 Task: Look for gluten-free products in the category "Non-Alcoholic Beers".
Action: Mouse moved to (831, 304)
Screenshot: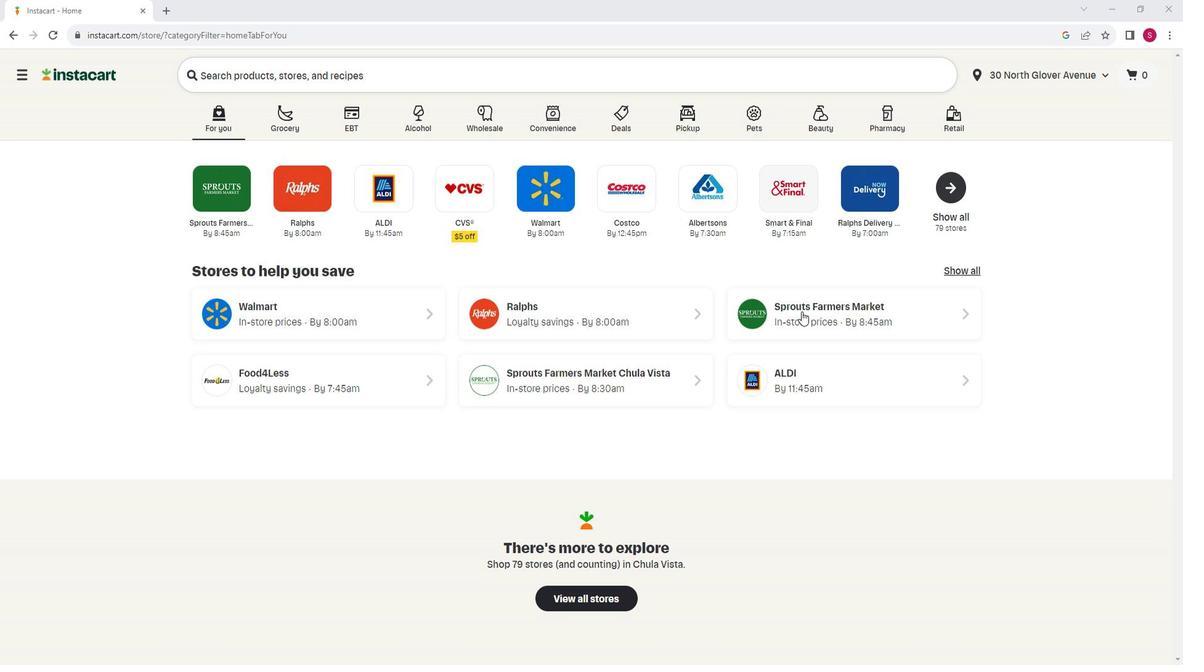 
Action: Mouse pressed left at (831, 304)
Screenshot: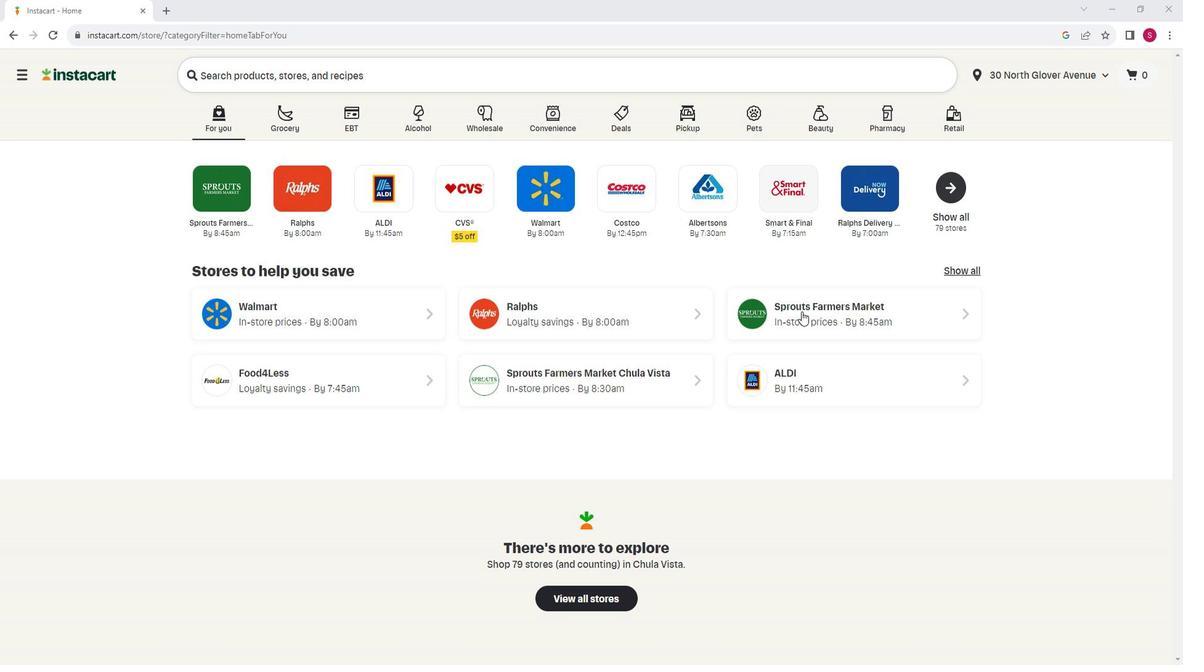 
Action: Mouse moved to (85, 437)
Screenshot: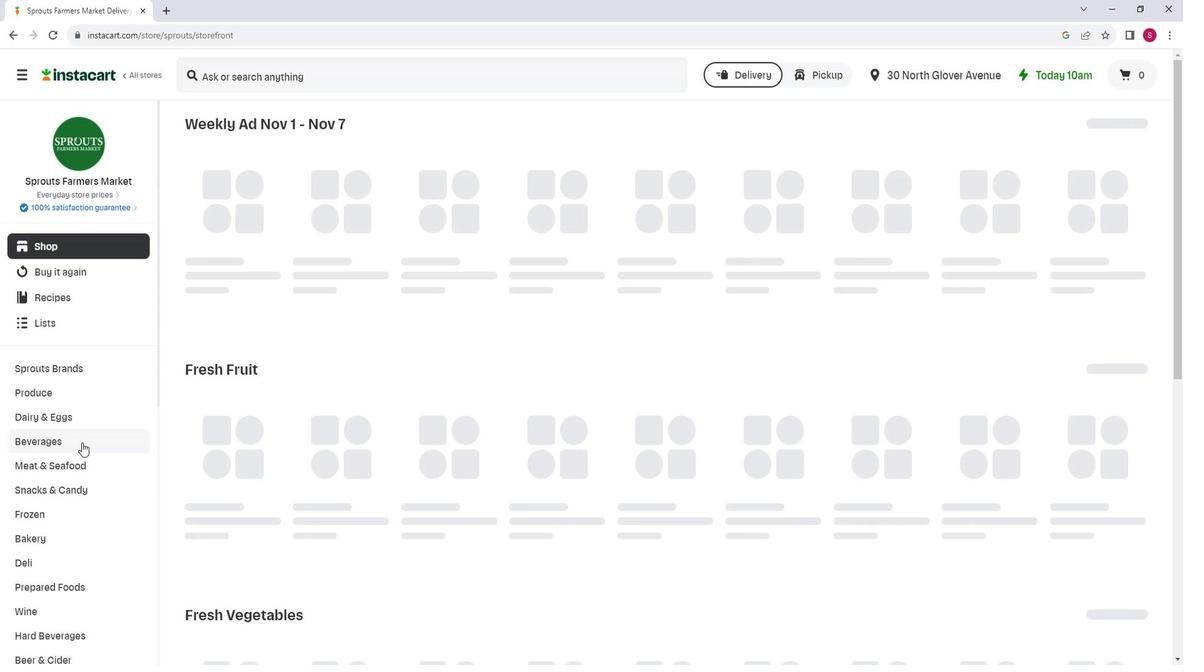 
Action: Mouse scrolled (85, 437) with delta (0, 0)
Screenshot: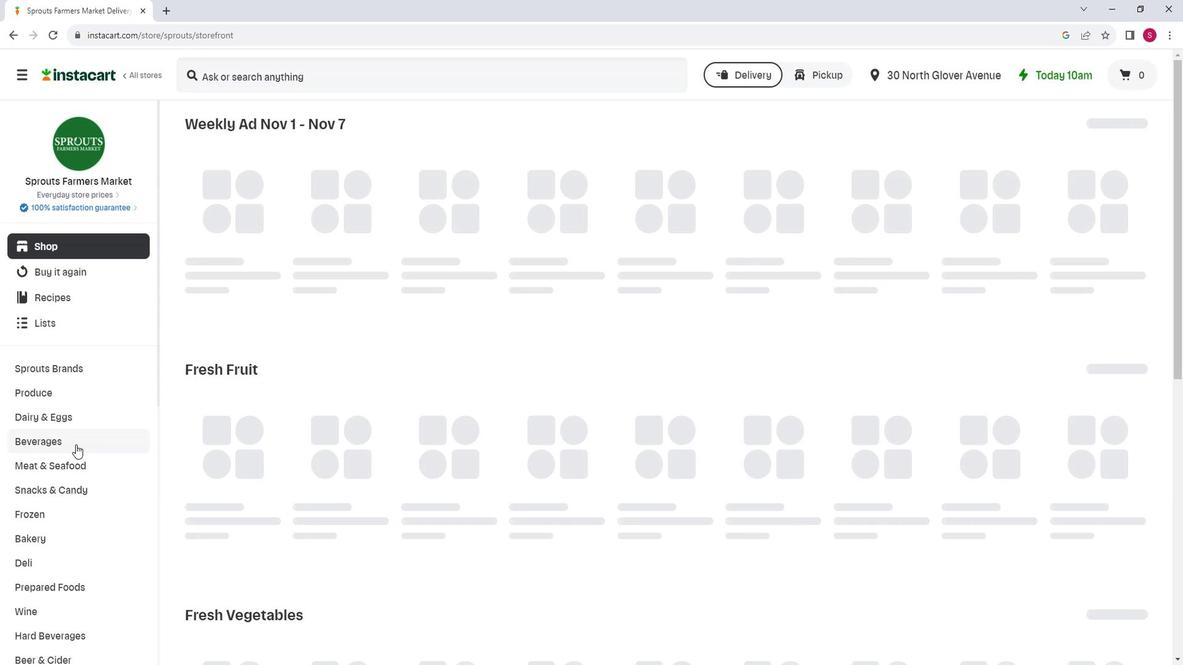 
Action: Mouse scrolled (85, 437) with delta (0, 0)
Screenshot: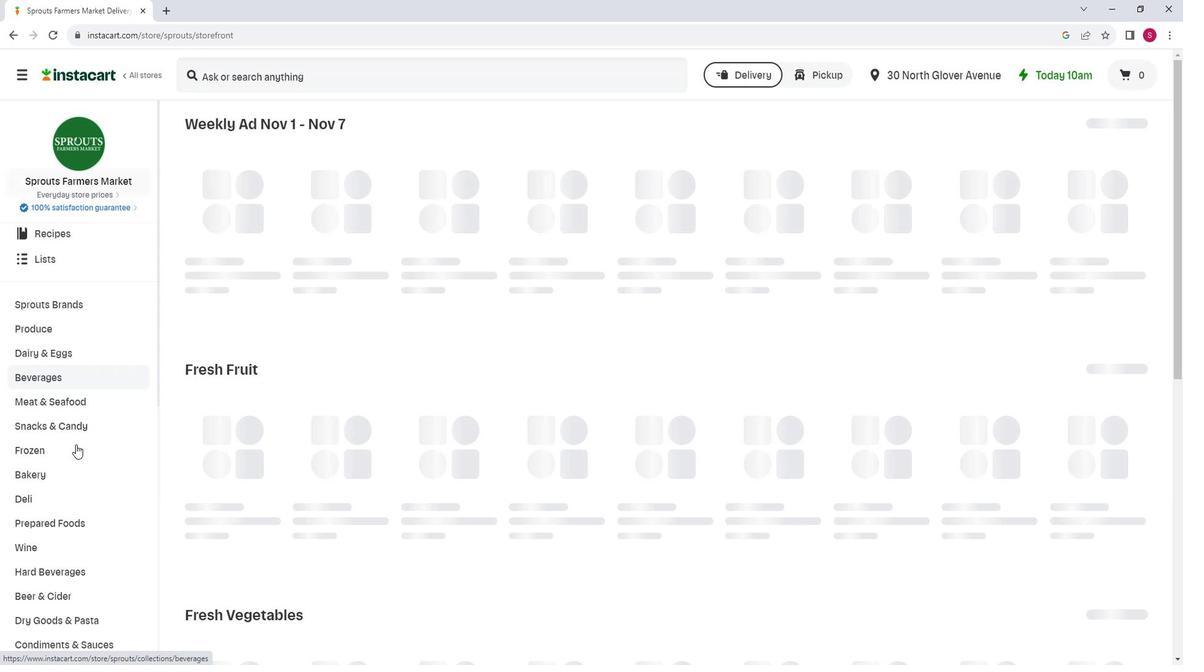 
Action: Mouse moved to (76, 522)
Screenshot: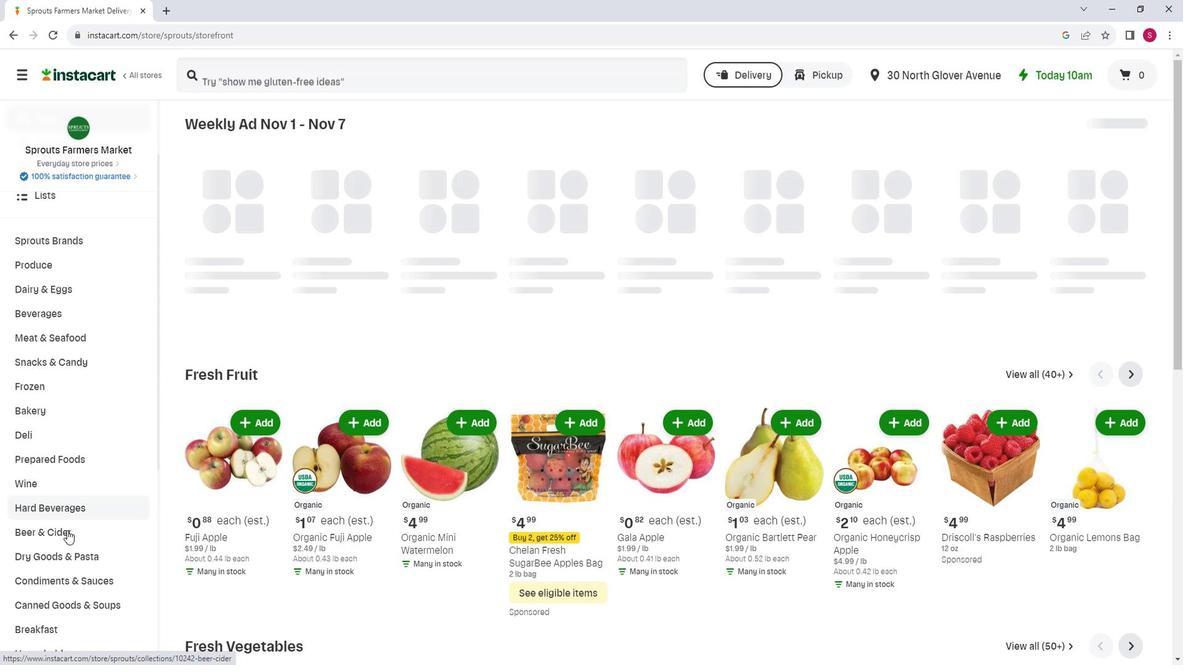 
Action: Mouse pressed left at (76, 522)
Screenshot: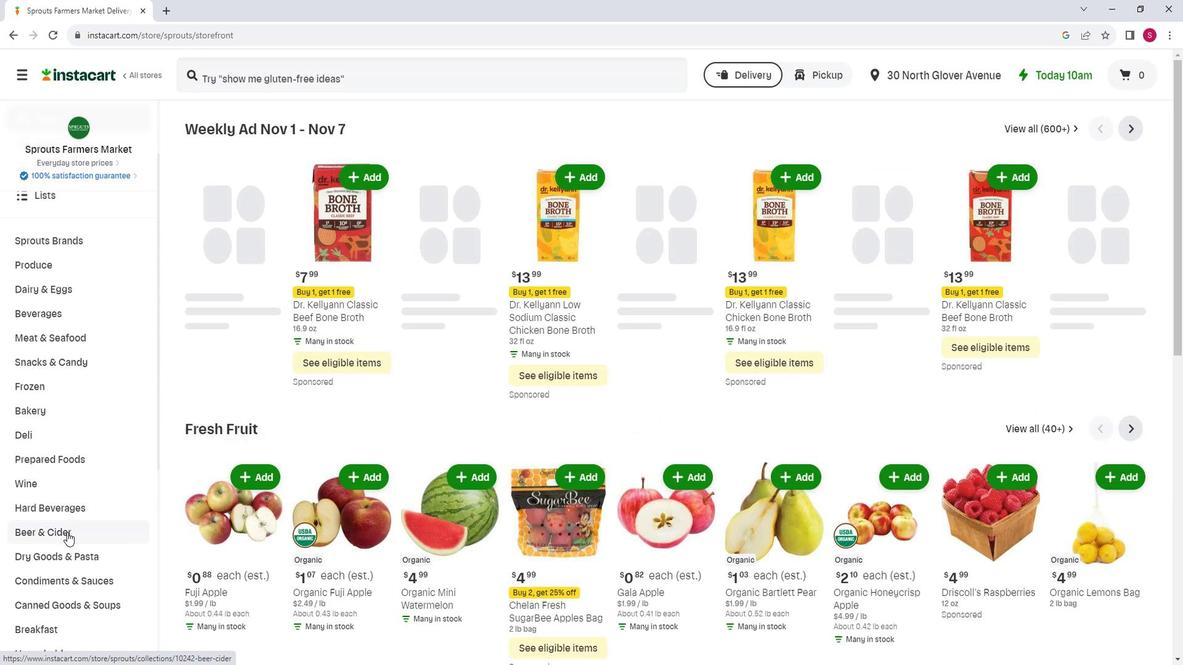 
Action: Mouse moved to (544, 158)
Screenshot: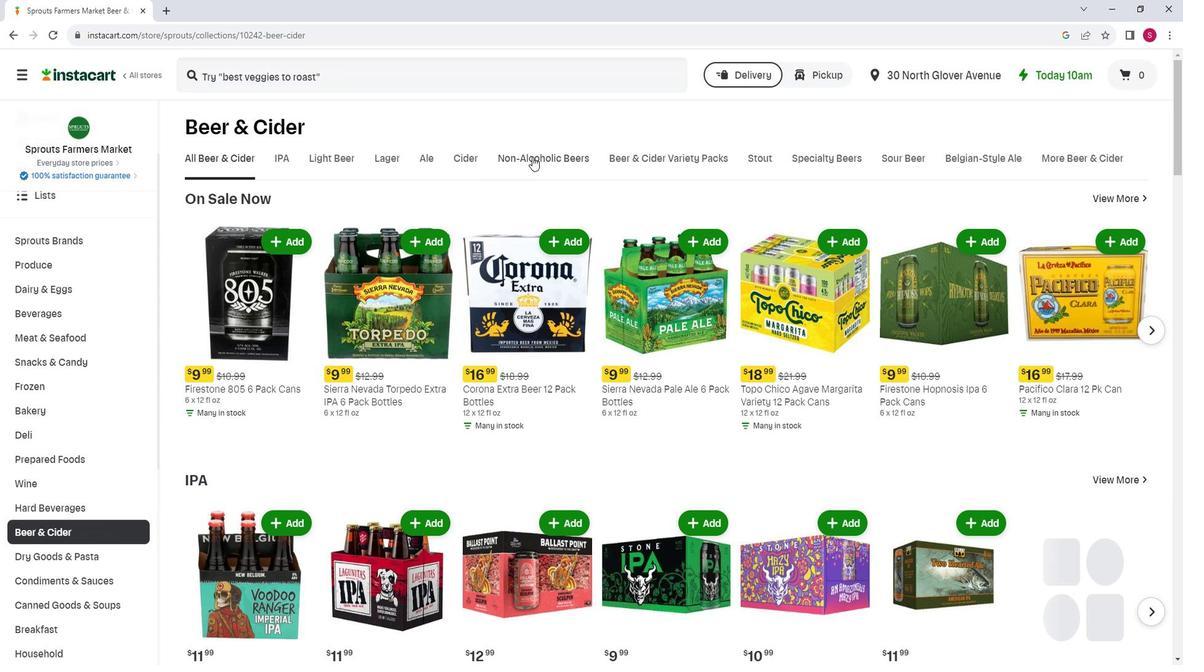 
Action: Mouse pressed left at (544, 158)
Screenshot: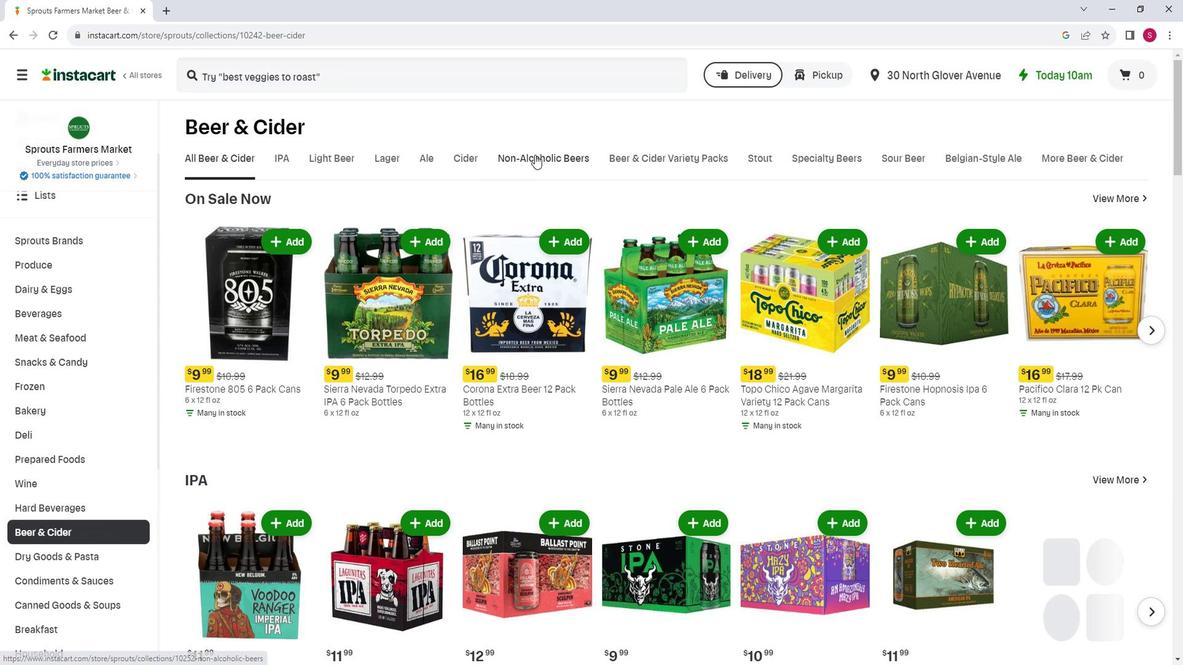 
Action: Mouse moved to (300, 202)
Screenshot: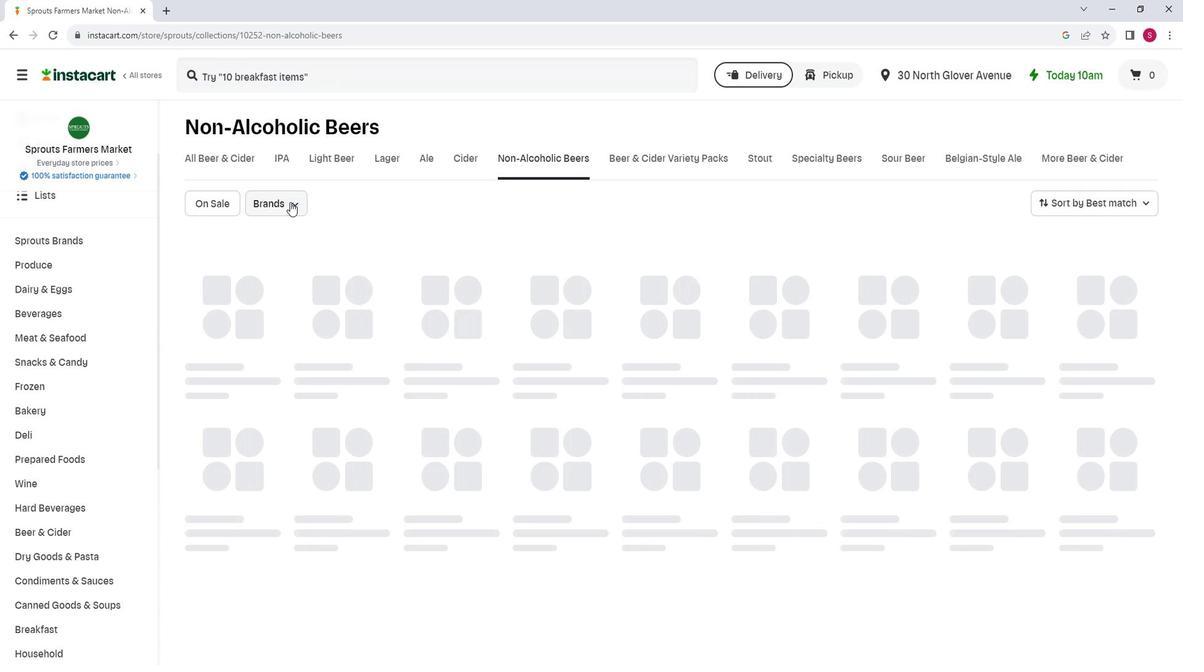 
Action: Mouse pressed left at (300, 202)
Screenshot: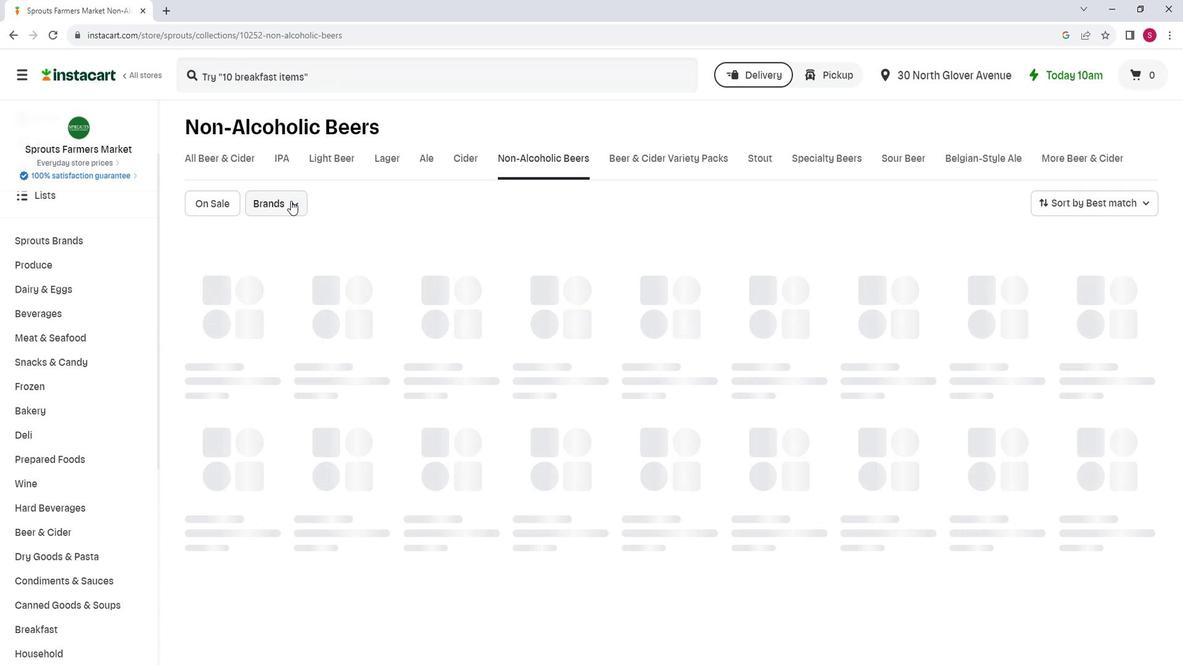
Action: Mouse moved to (409, 206)
Screenshot: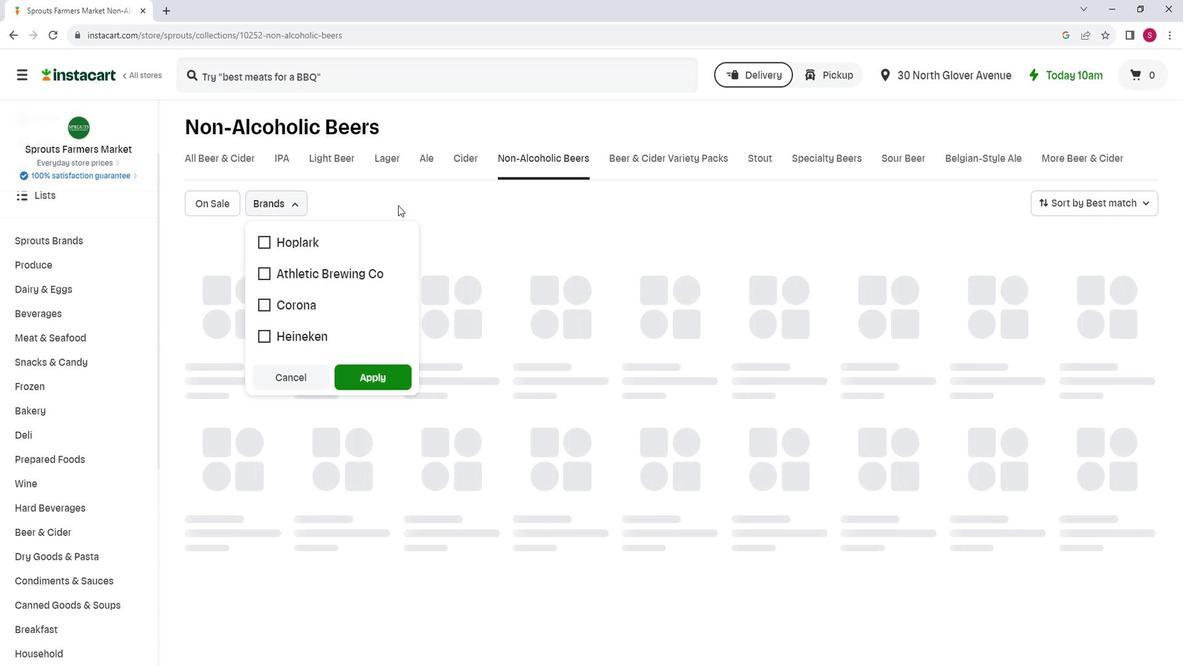 
Action: Mouse pressed left at (409, 206)
Screenshot: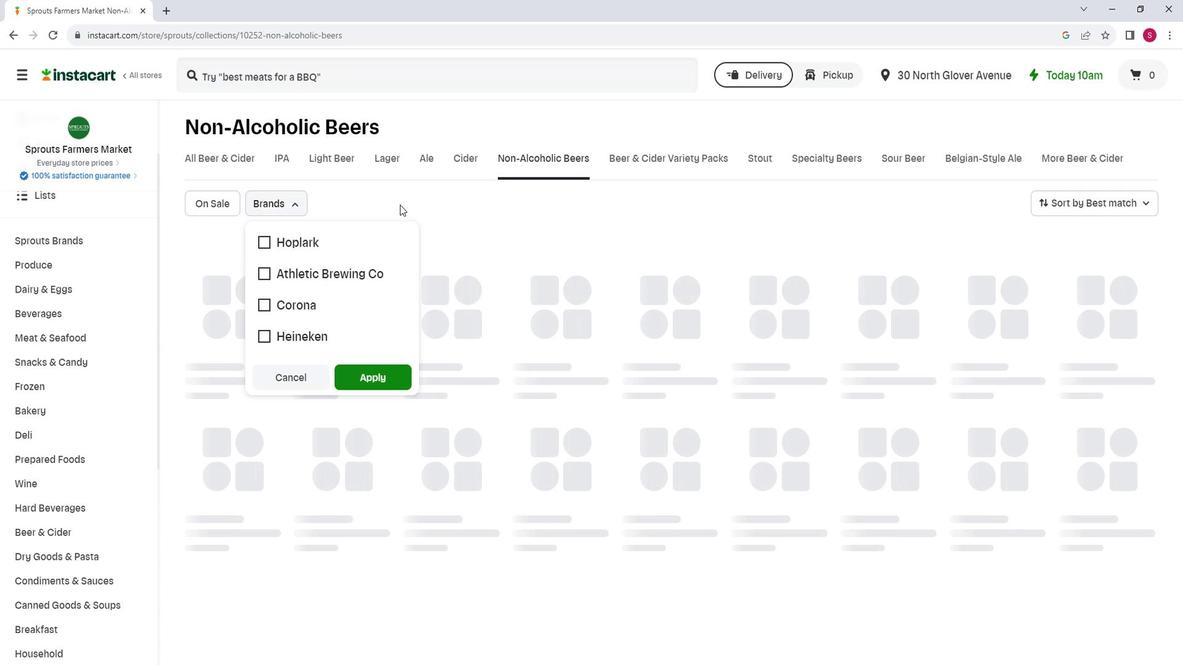 
Action: Mouse moved to (460, 251)
Screenshot: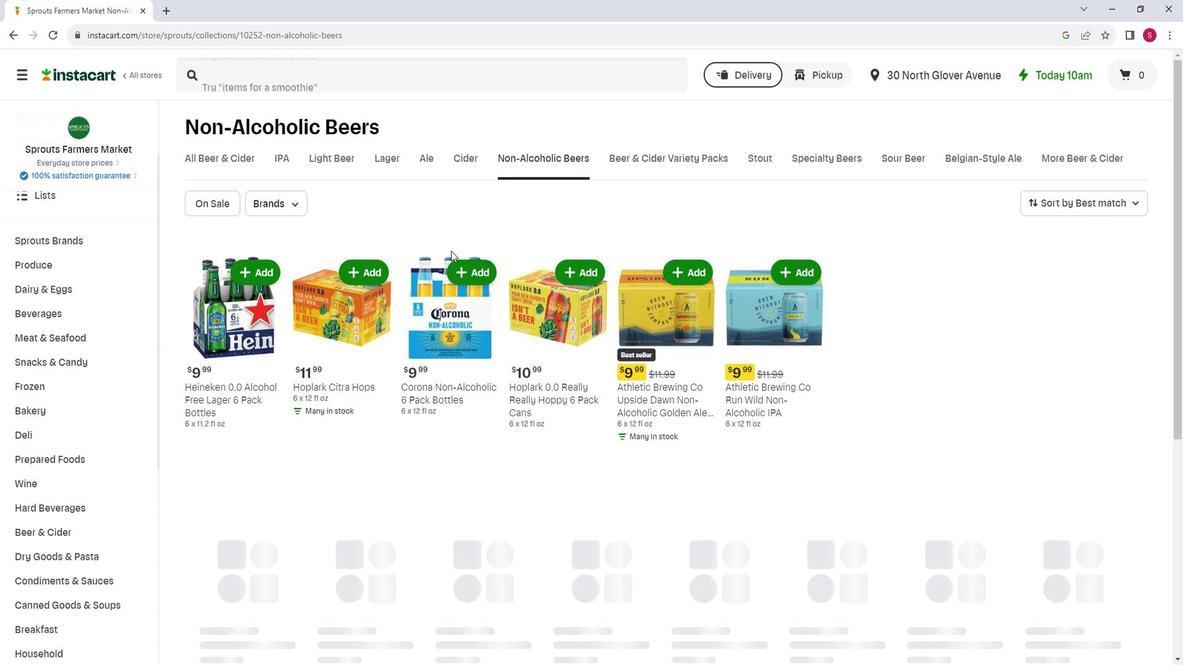 
